 Task: Search for emails with sensitivity set to 'Personal'.
Action: Mouse moved to (320, 10)
Screenshot: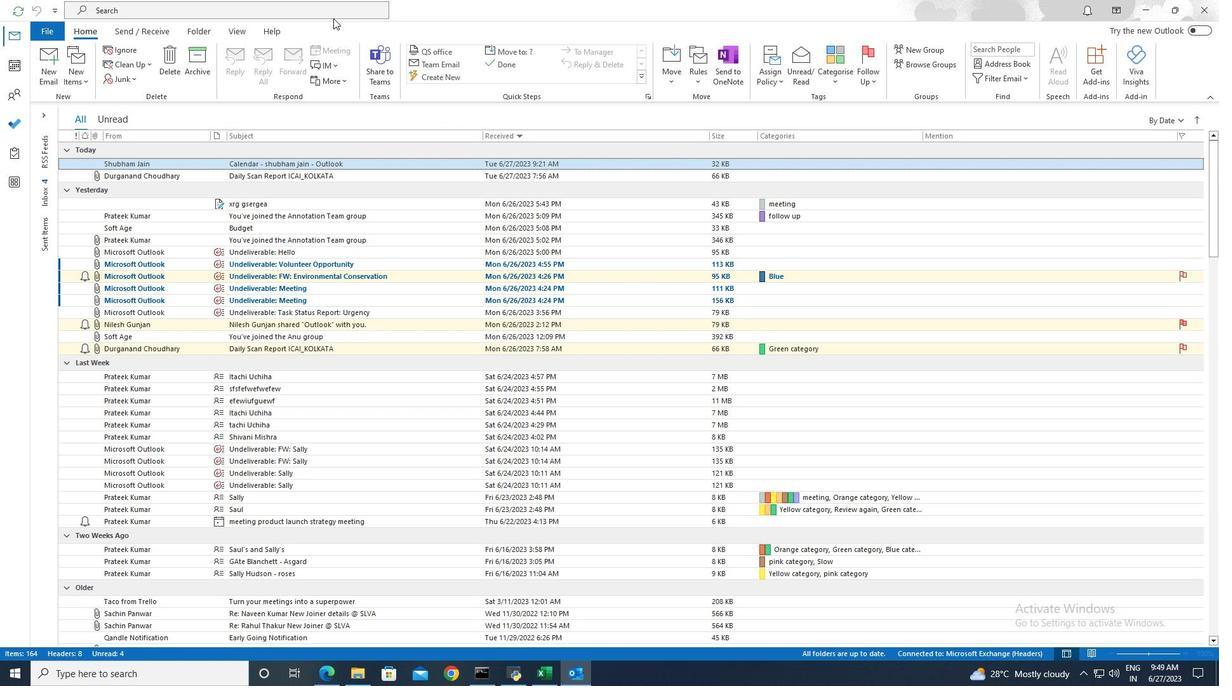 
Action: Mouse pressed left at (320, 10)
Screenshot: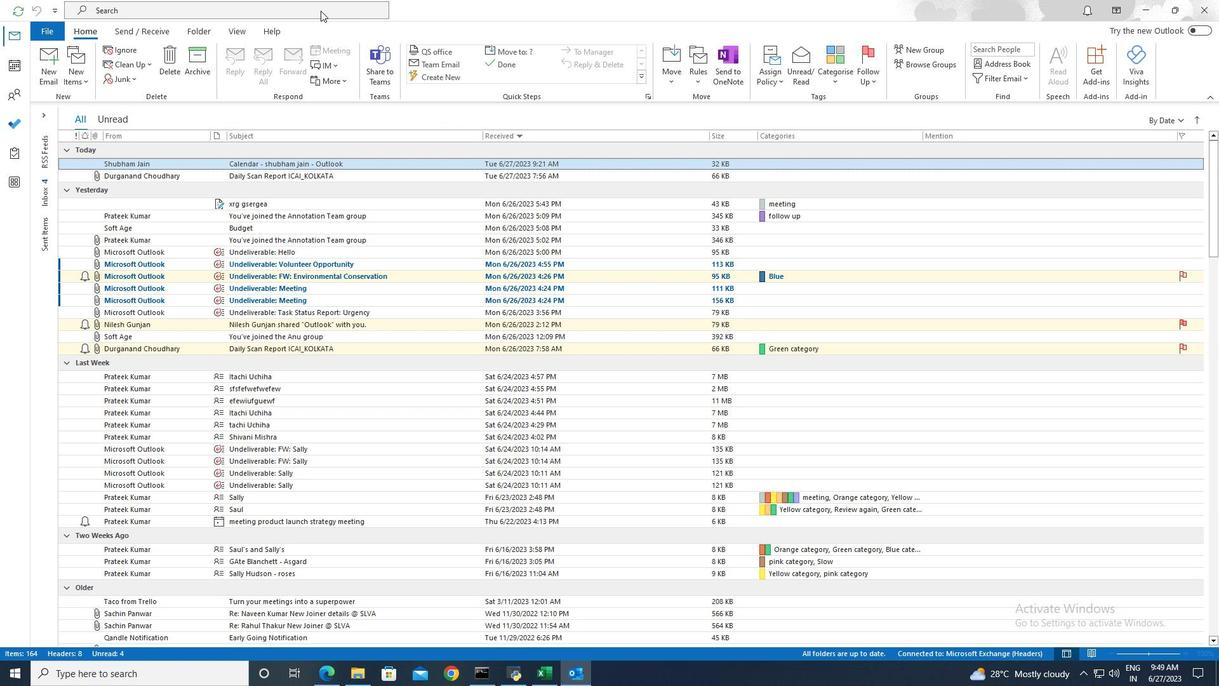 
Action: Mouse moved to (437, 10)
Screenshot: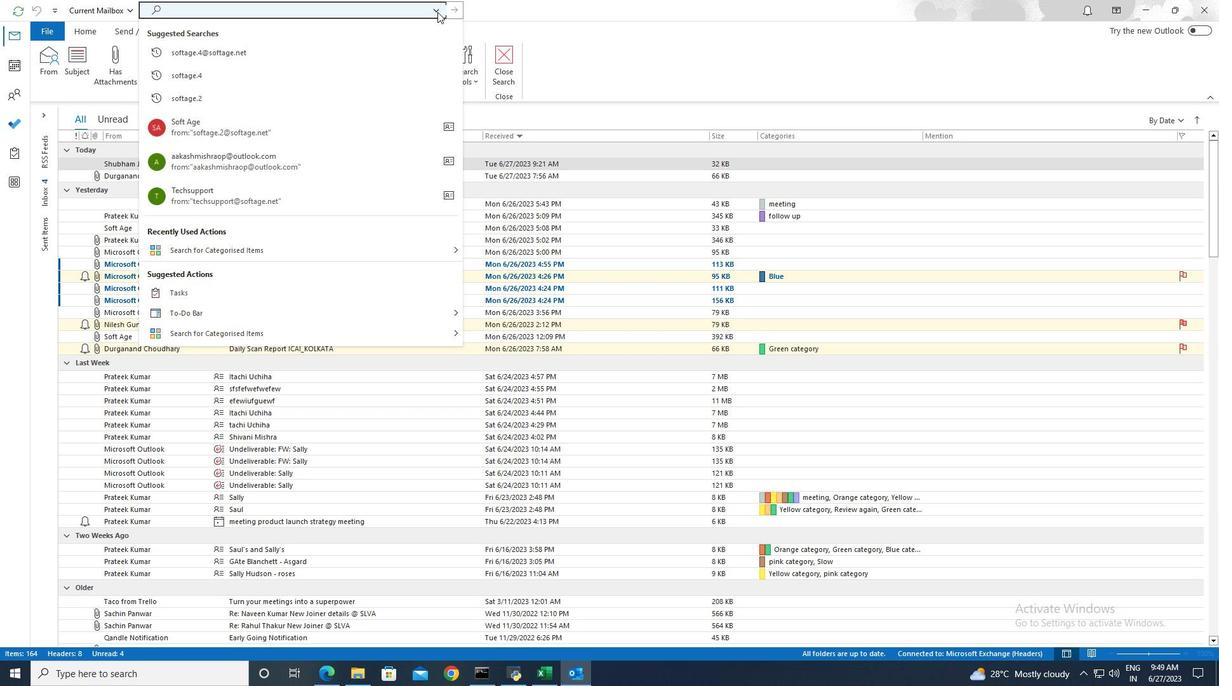 
Action: Mouse pressed left at (437, 10)
Screenshot: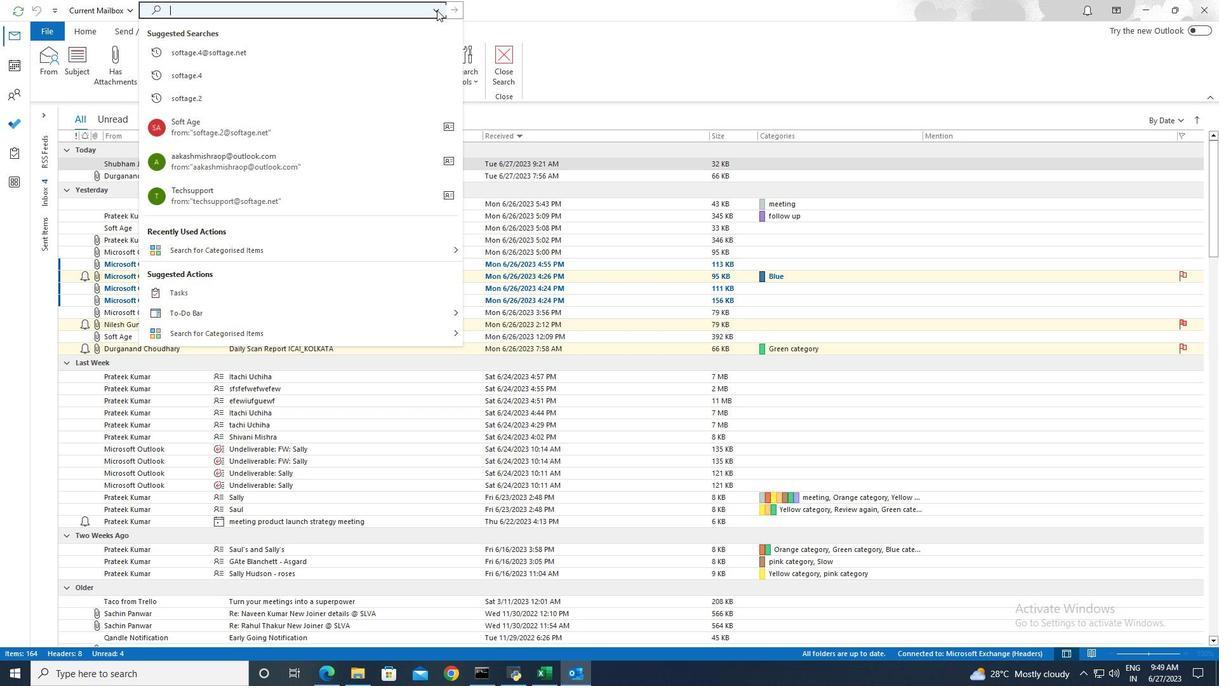 
Action: Mouse moved to (308, 342)
Screenshot: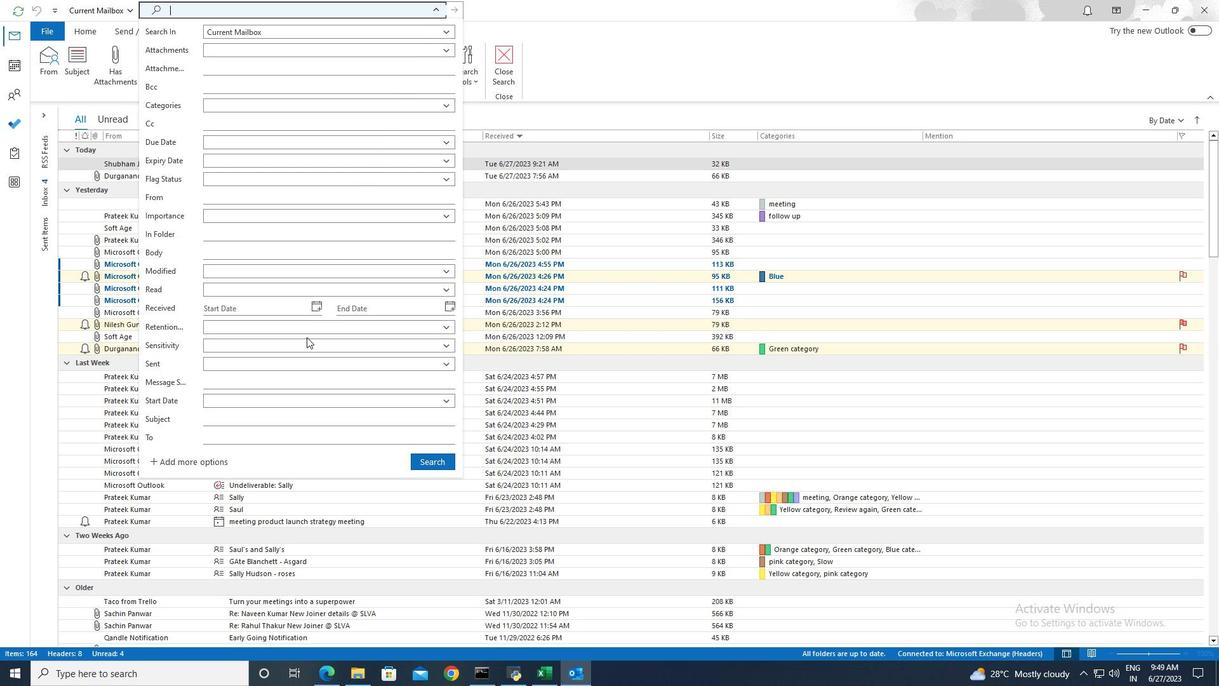 
Action: Mouse pressed left at (308, 342)
Screenshot: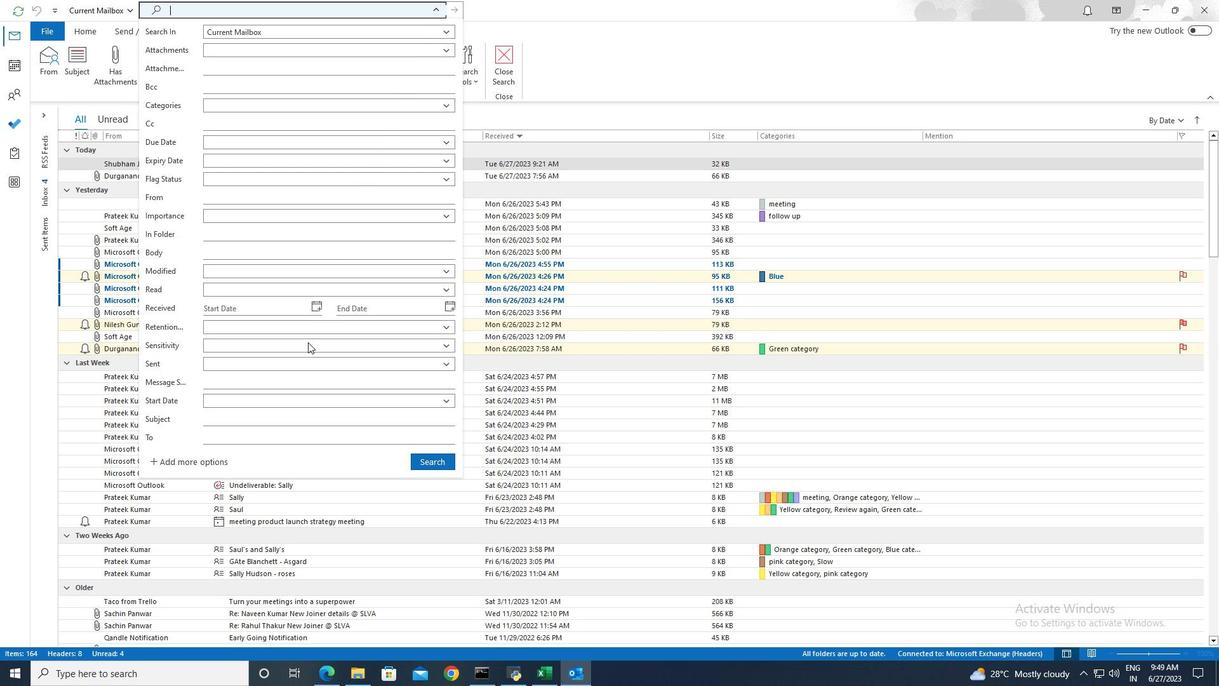 
Action: Mouse moved to (301, 379)
Screenshot: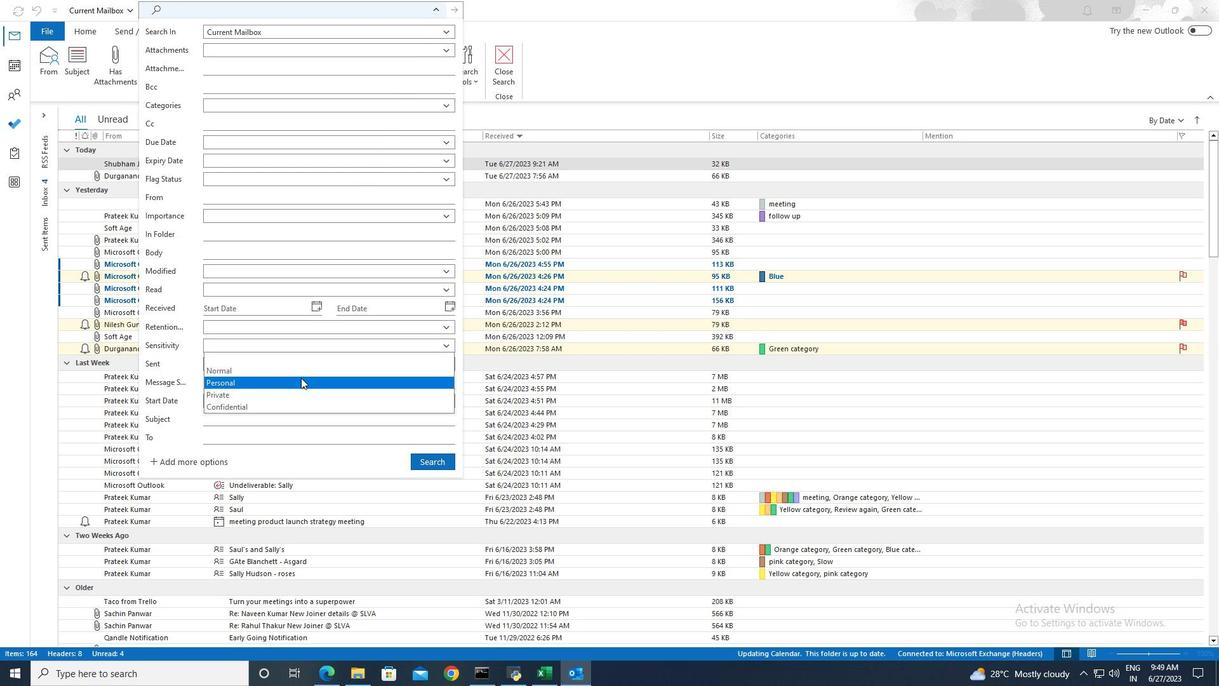 
Action: Mouse pressed left at (301, 379)
Screenshot: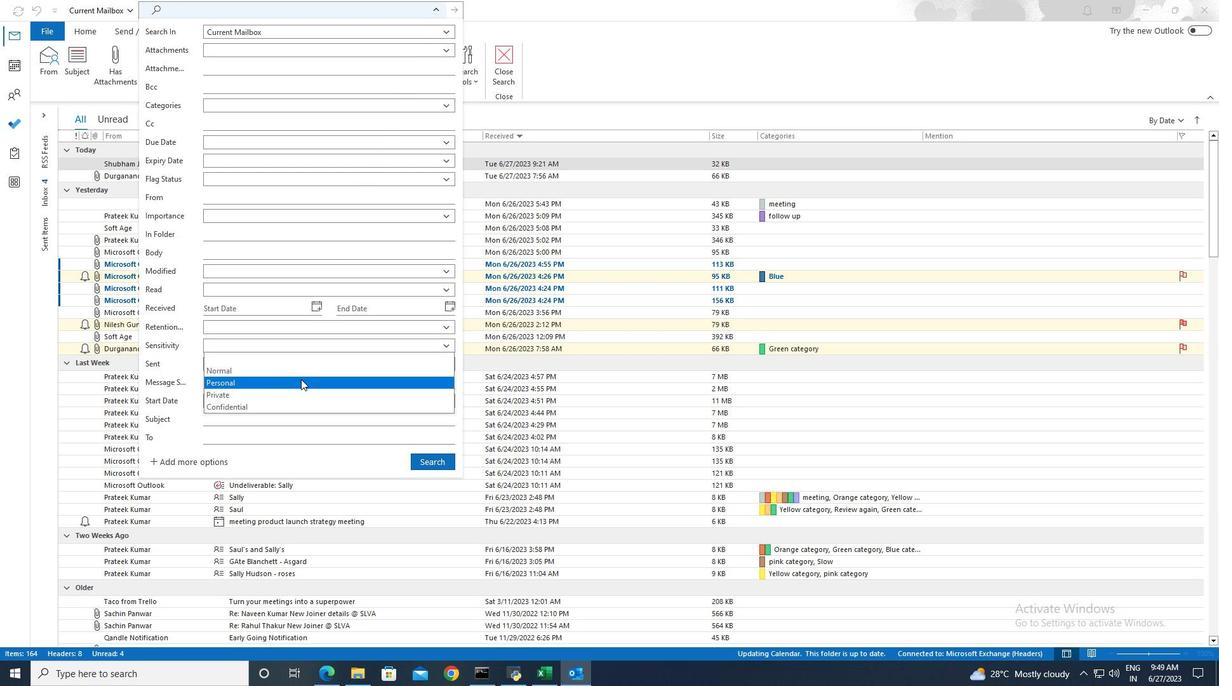 
Action: Mouse moved to (430, 460)
Screenshot: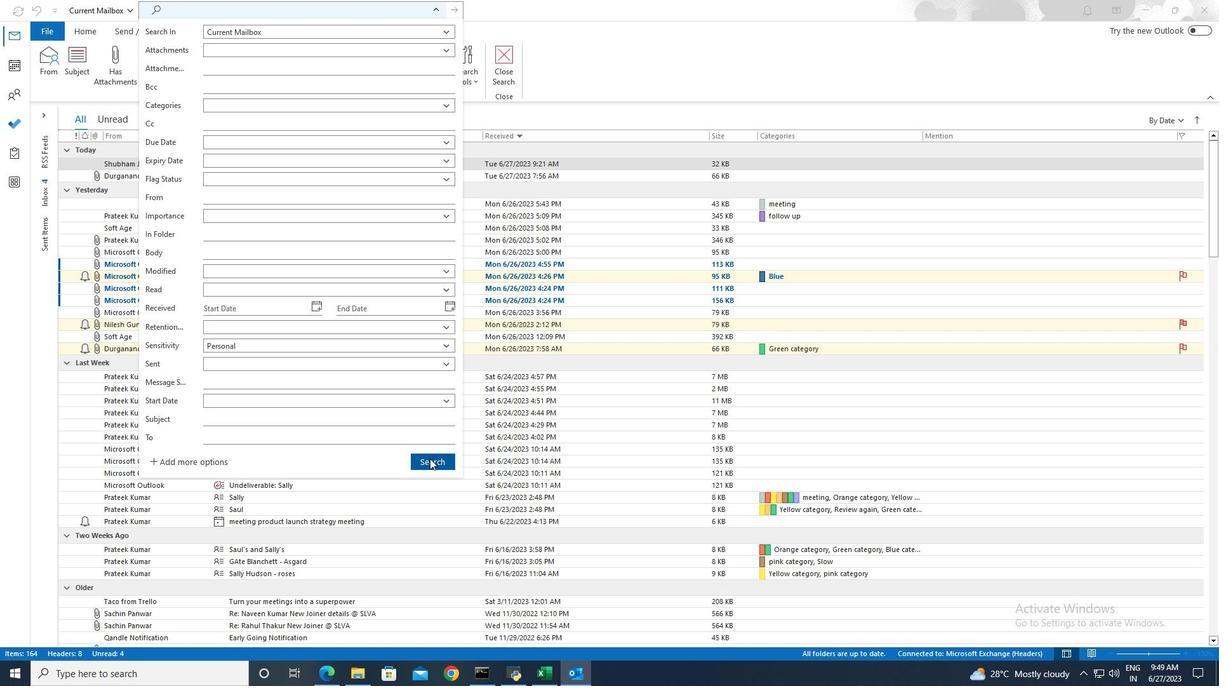 
Action: Mouse pressed left at (430, 460)
Screenshot: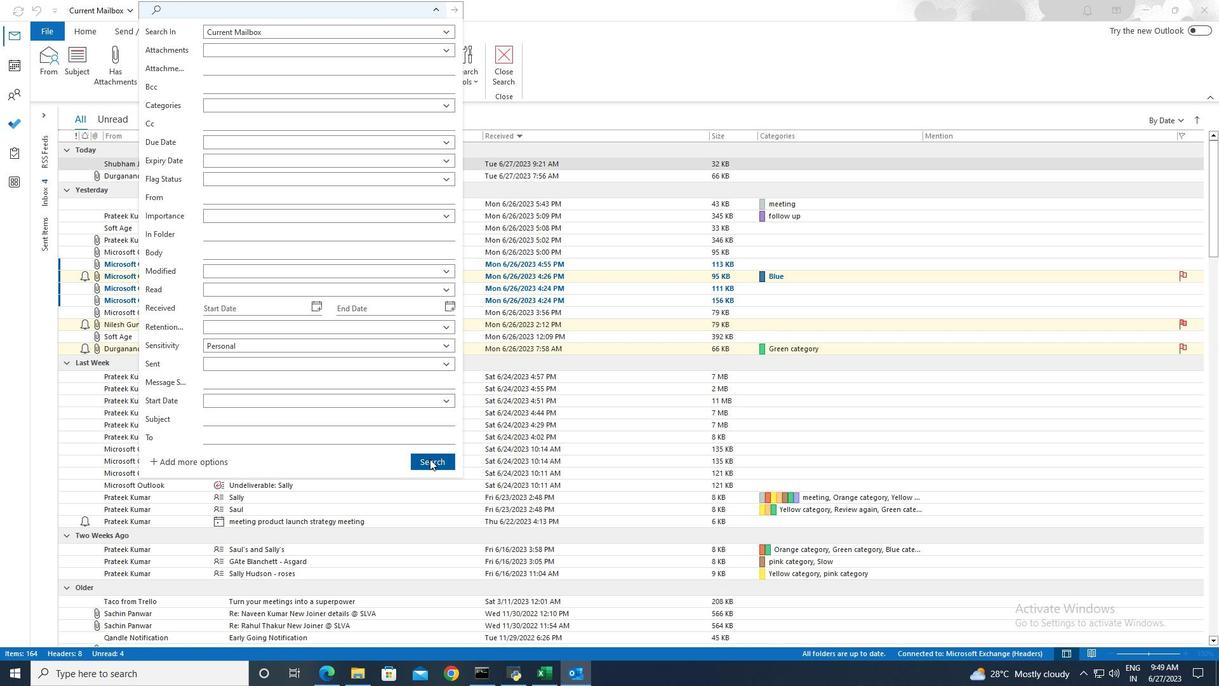 
